 Task: Access the "Licenses & limit" of data.com.
Action: Mouse moved to (1236, 85)
Screenshot: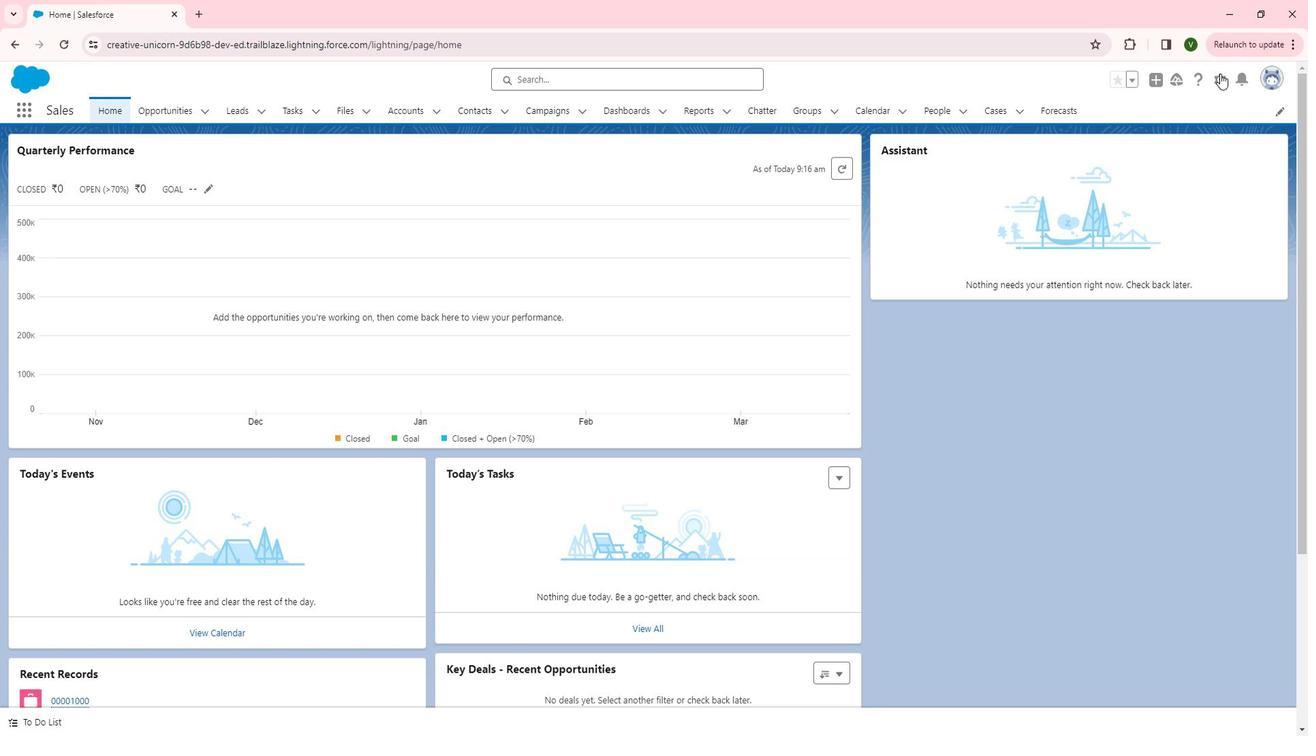 
Action: Mouse pressed left at (1236, 85)
Screenshot: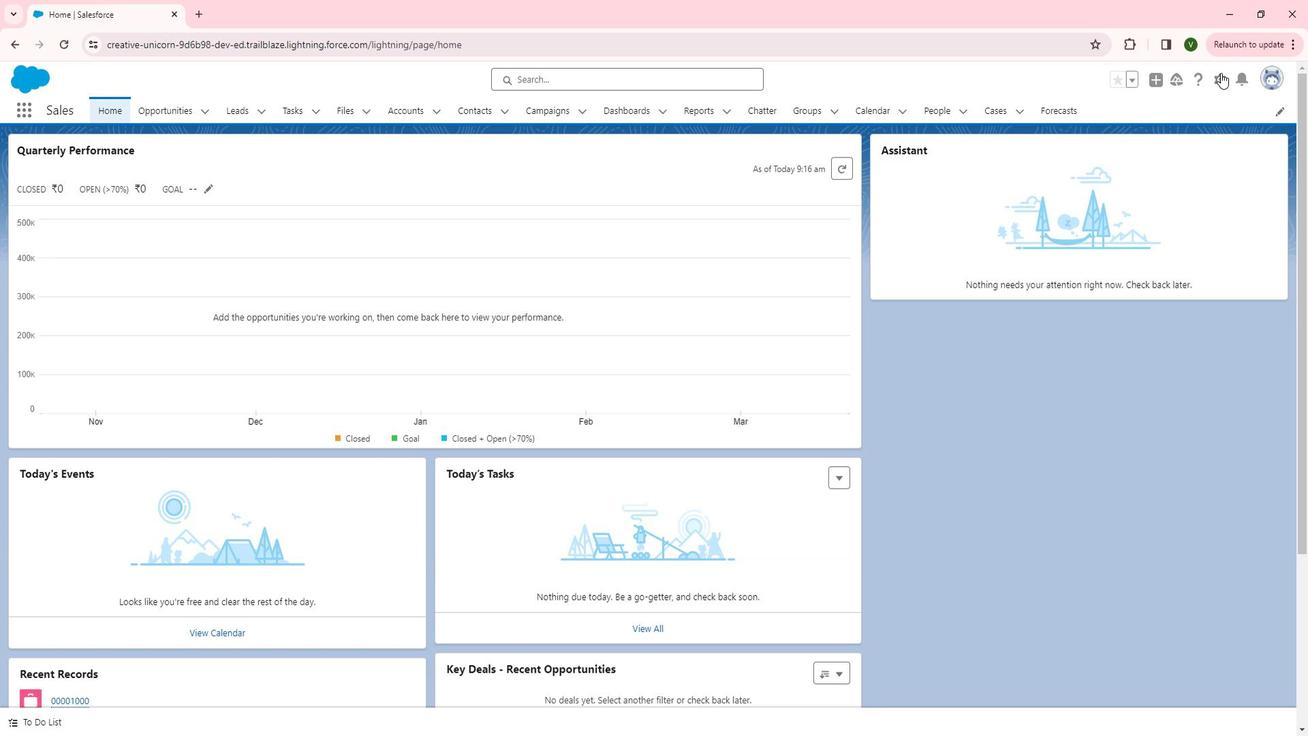 
Action: Mouse moved to (1169, 146)
Screenshot: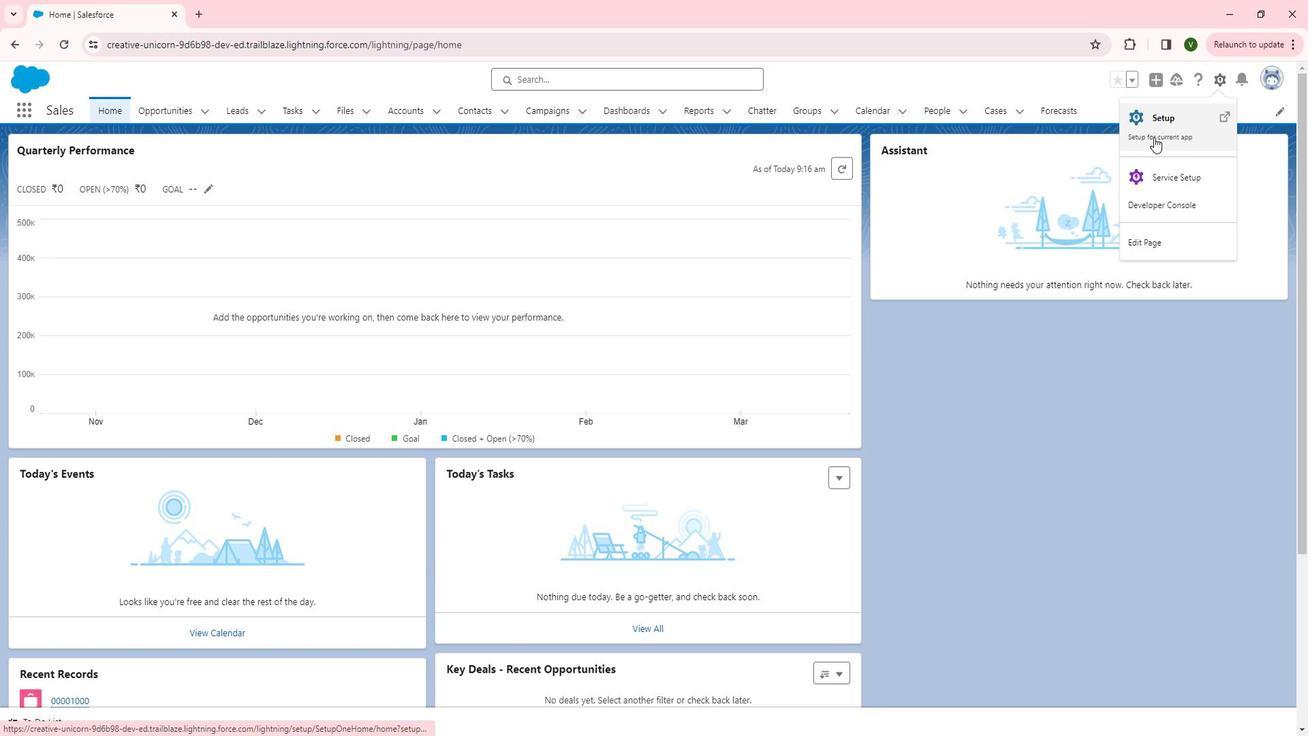 
Action: Mouse pressed left at (1169, 146)
Screenshot: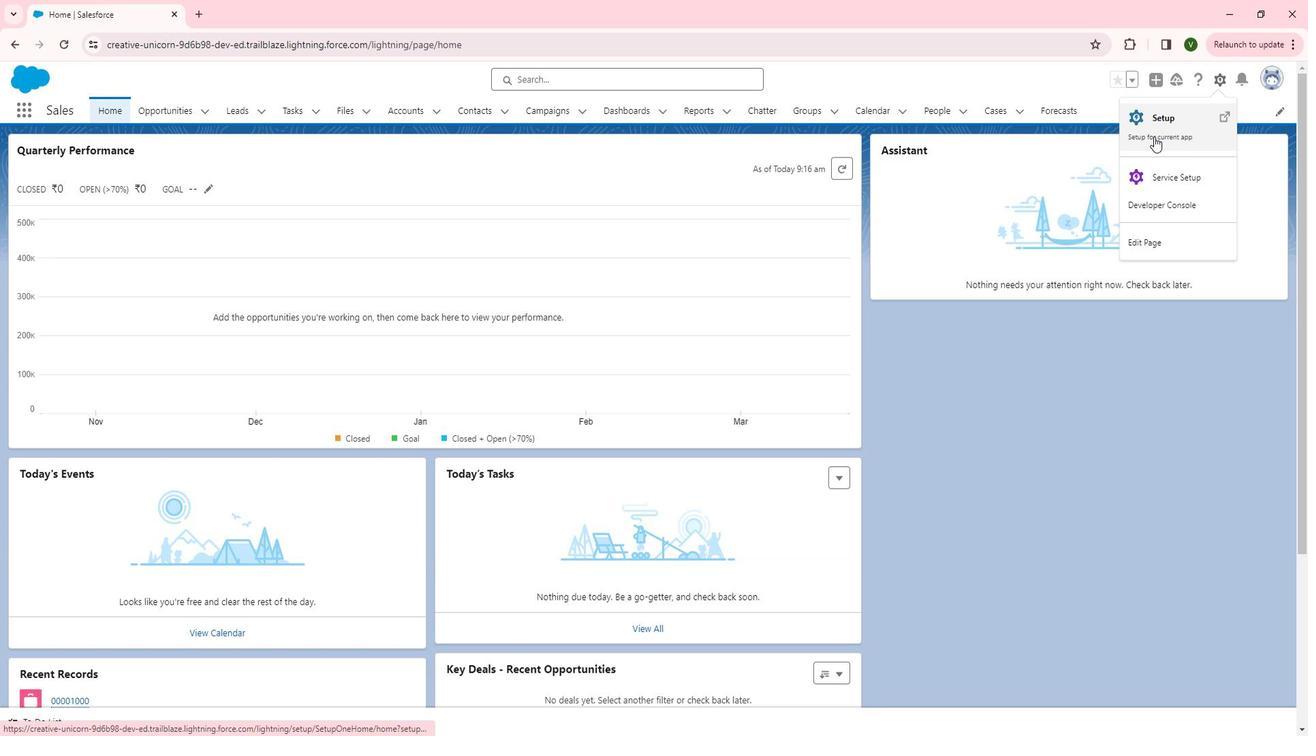 
Action: Mouse moved to (107, 457)
Screenshot: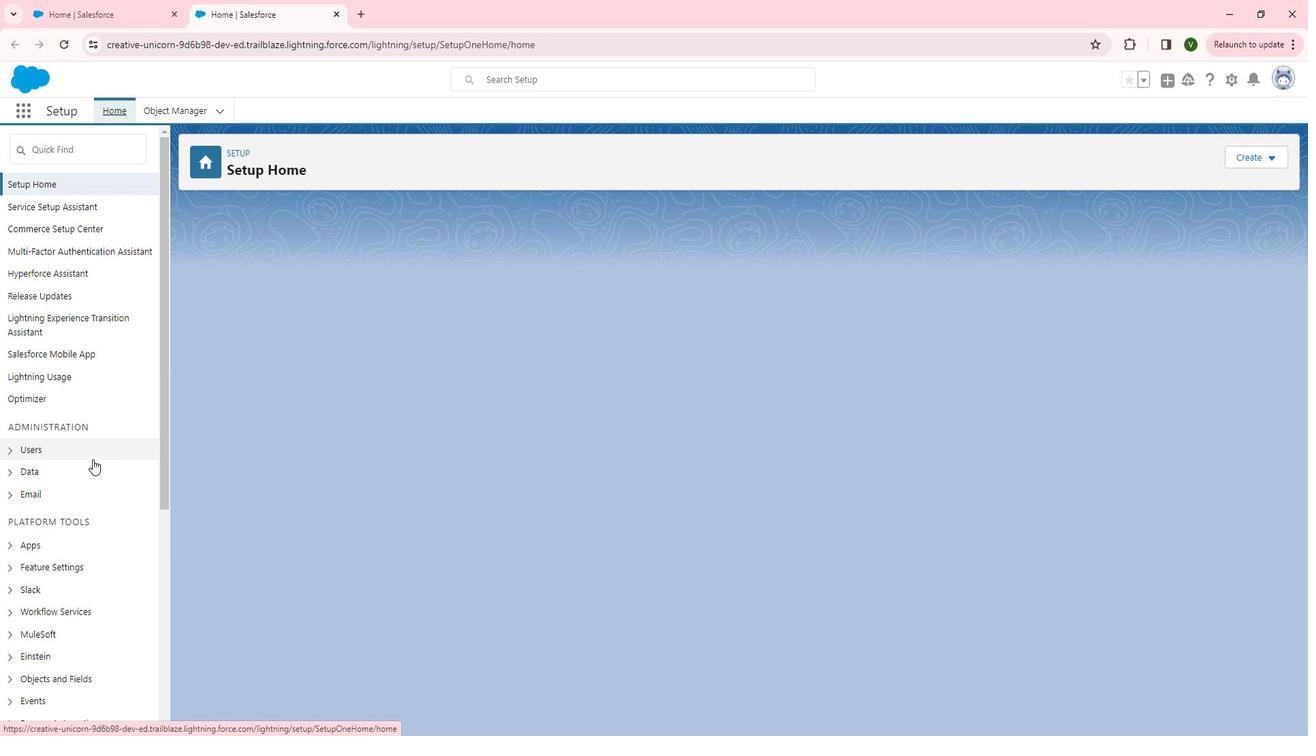 
Action: Mouse scrolled (107, 456) with delta (0, 0)
Screenshot: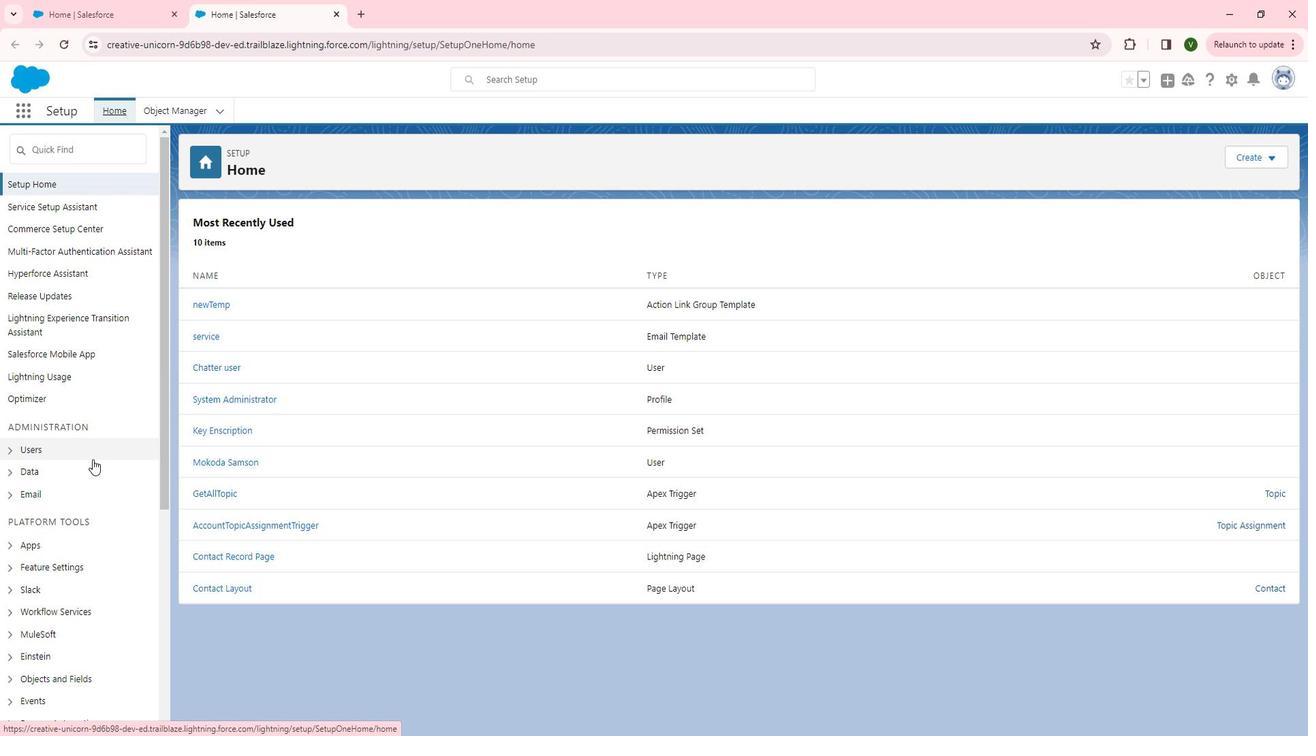 
Action: Mouse scrolled (107, 456) with delta (0, 0)
Screenshot: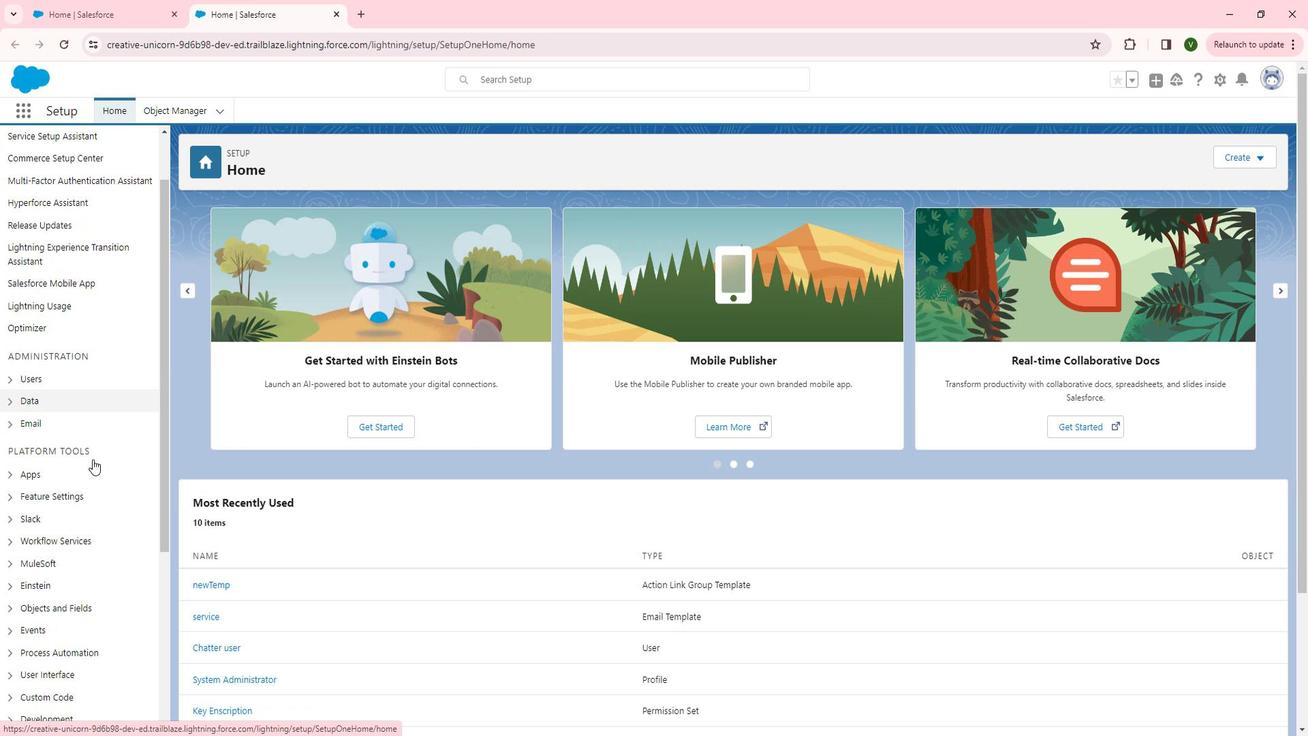 
Action: Mouse moved to (25, 423)
Screenshot: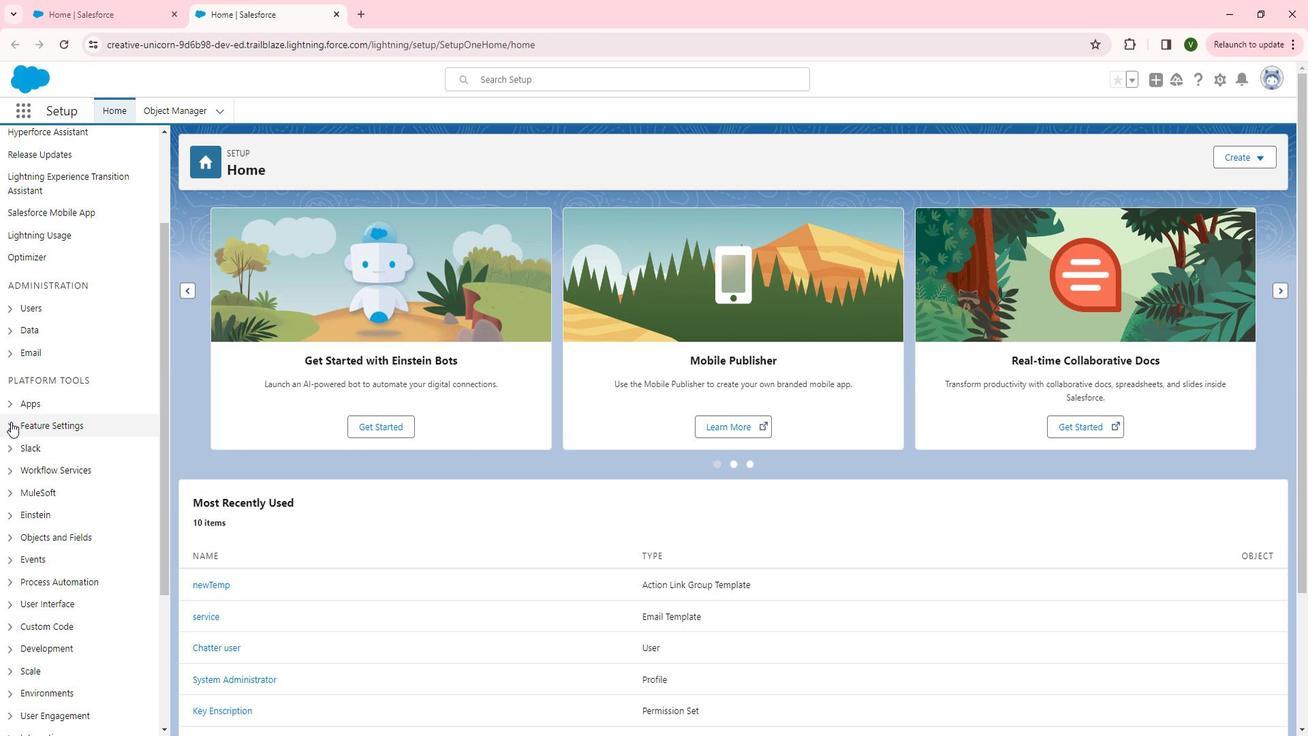 
Action: Mouse pressed left at (25, 423)
Screenshot: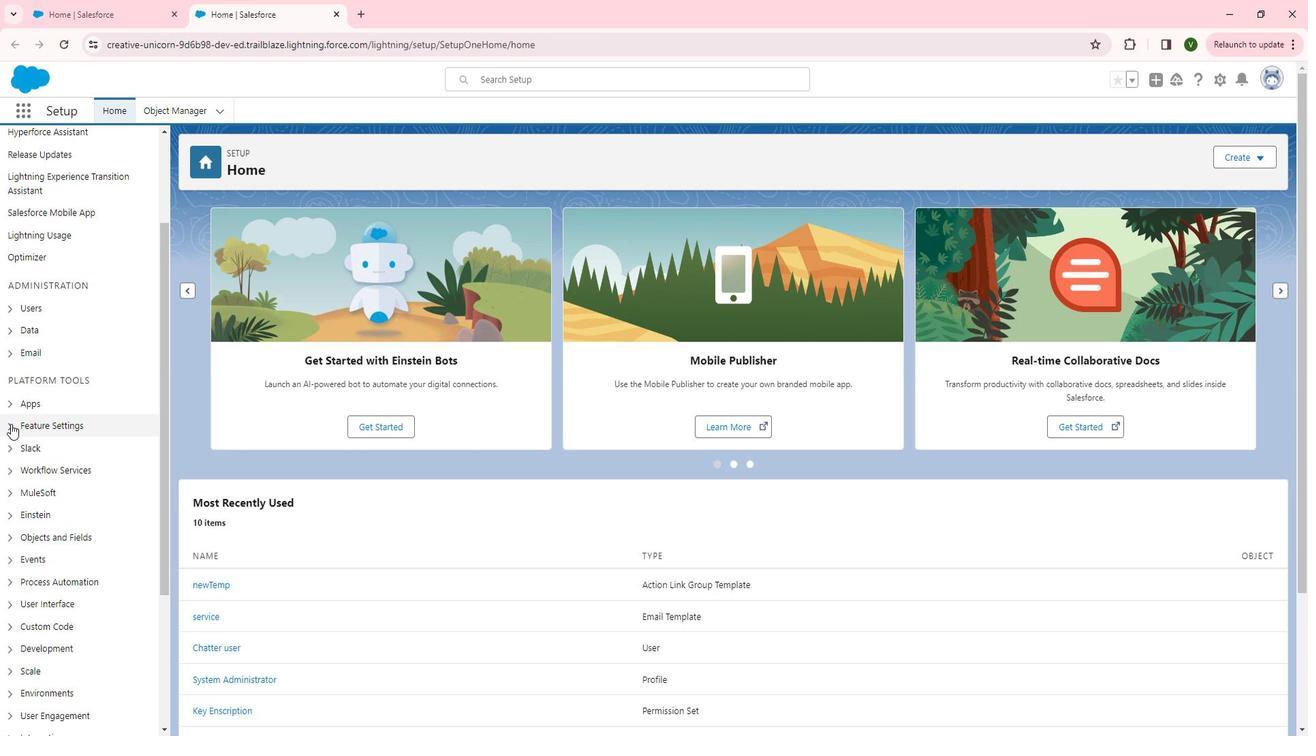 
Action: Mouse moved to (92, 419)
Screenshot: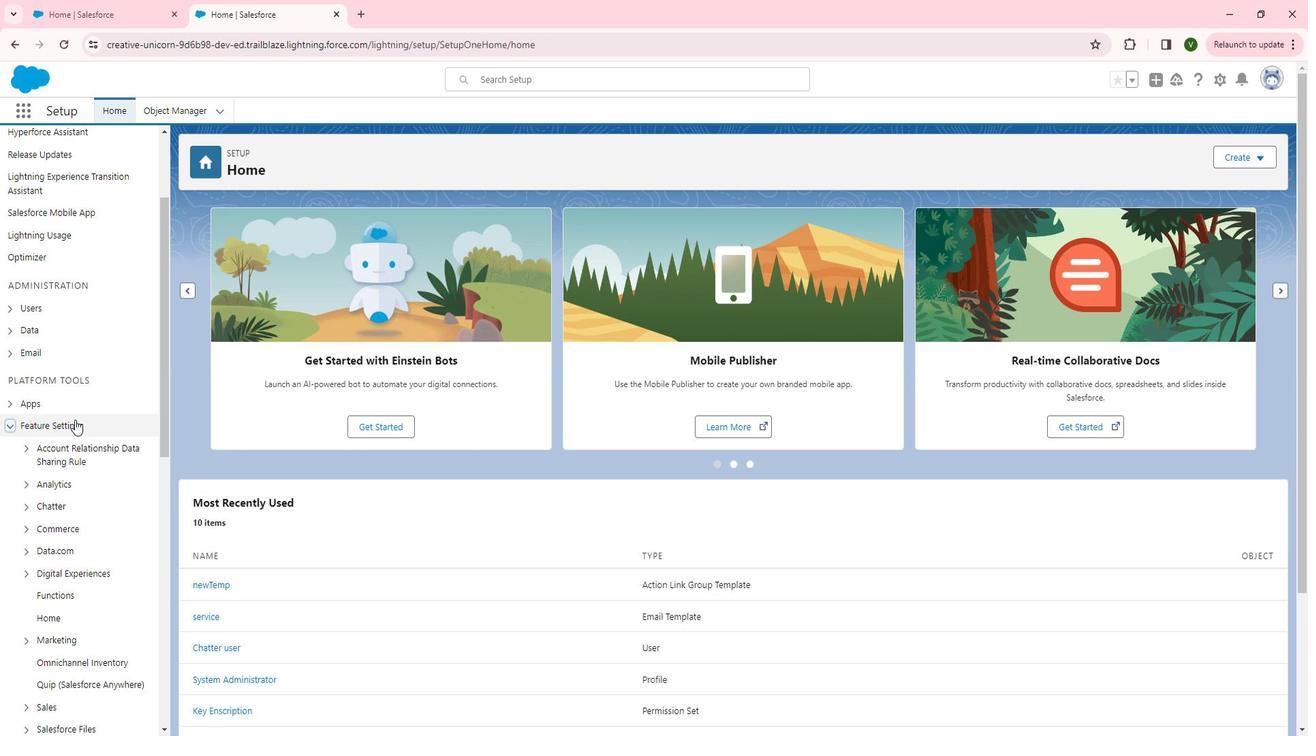 
Action: Mouse scrolled (92, 418) with delta (0, 0)
Screenshot: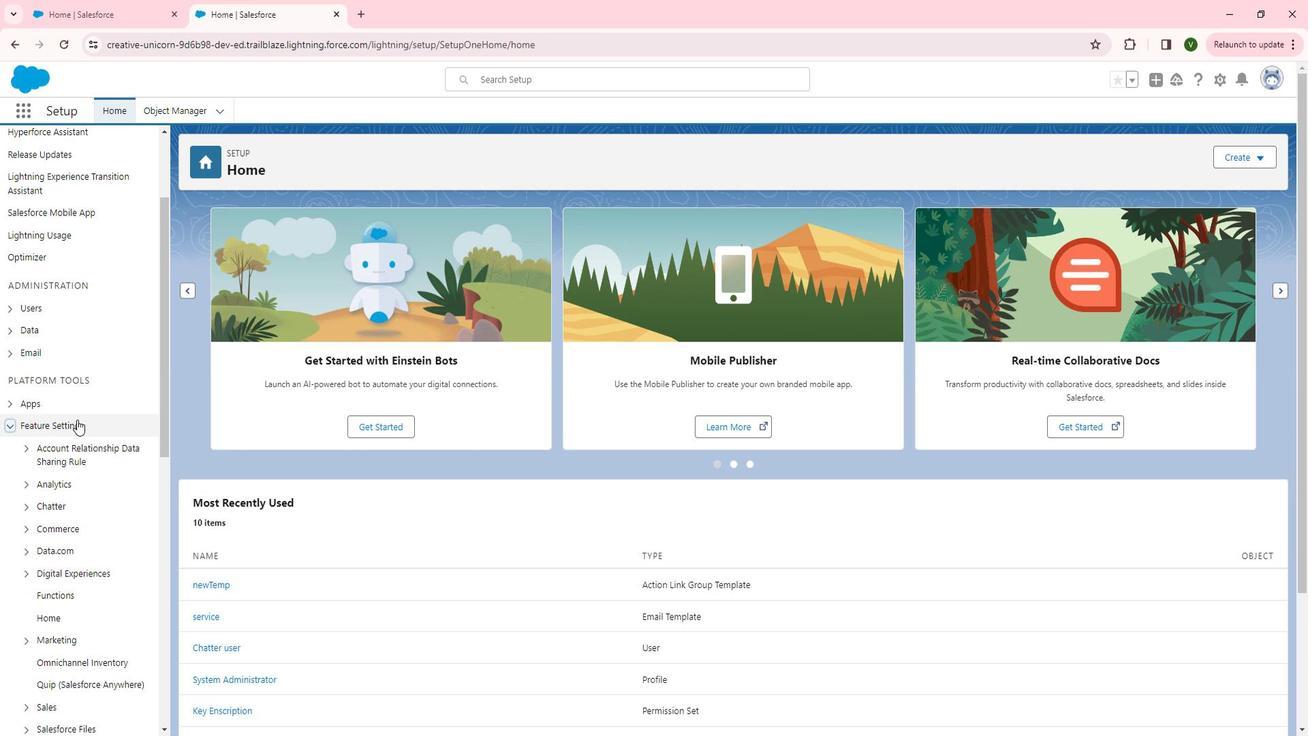 
Action: Mouse scrolled (92, 418) with delta (0, 0)
Screenshot: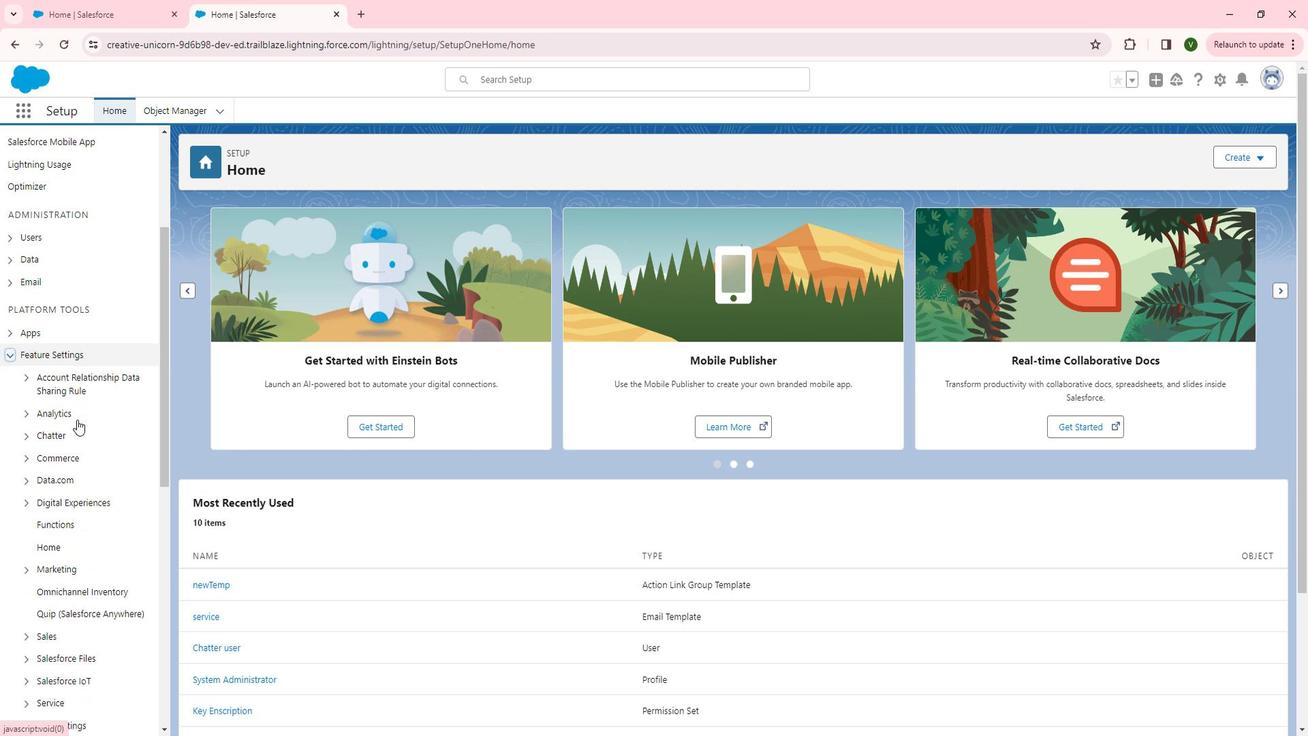 
Action: Mouse moved to (44, 407)
Screenshot: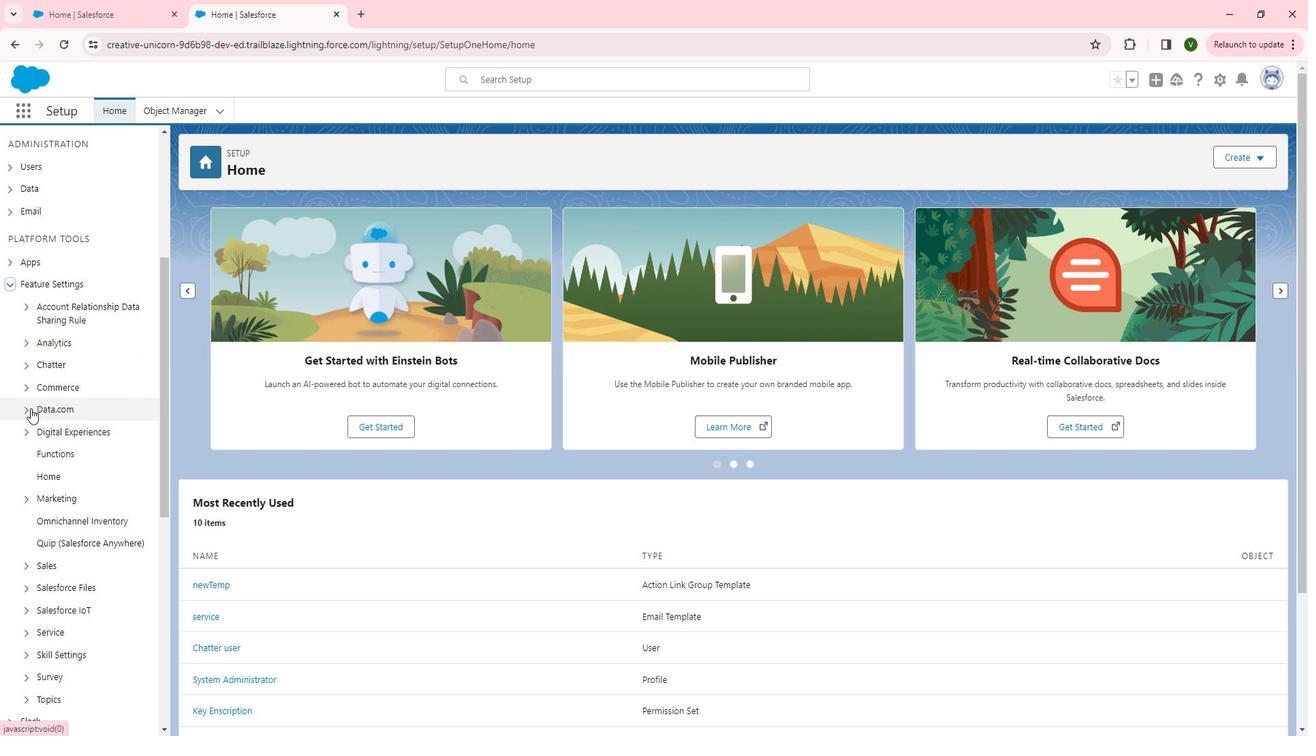 
Action: Mouse pressed left at (44, 407)
Screenshot: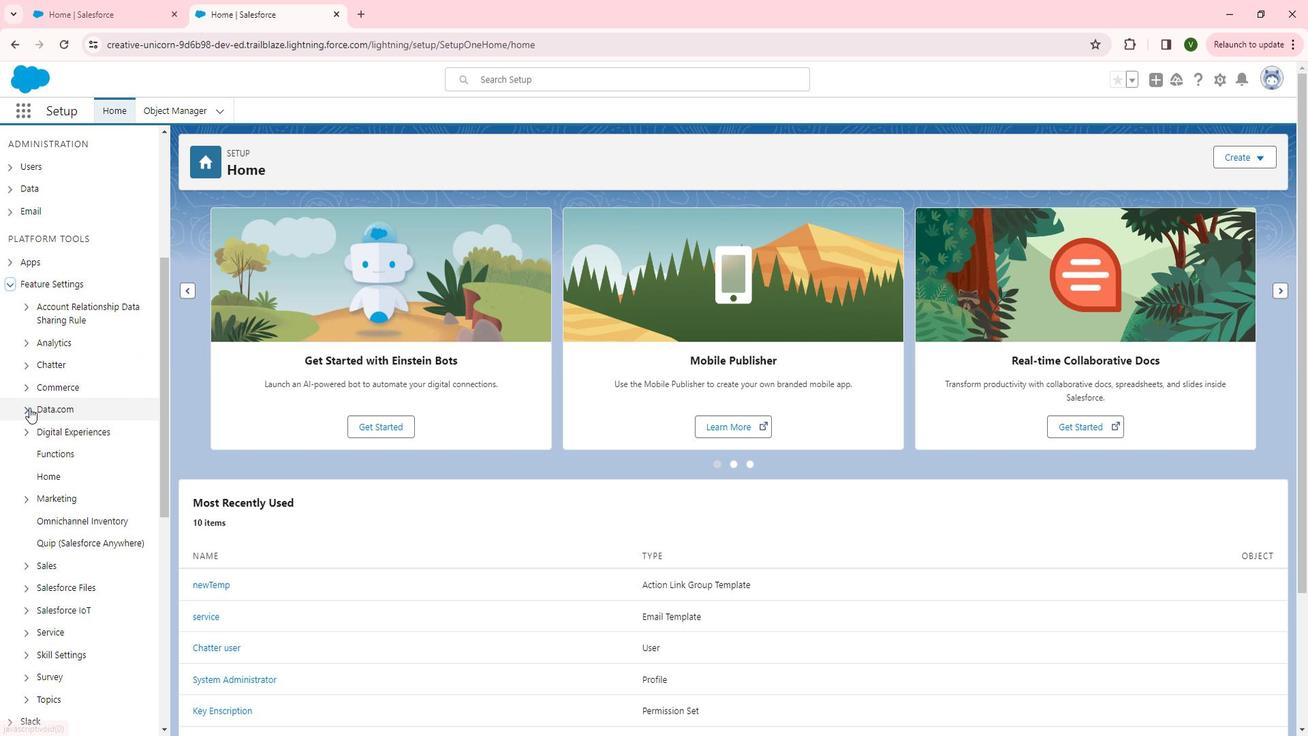
Action: Mouse moved to (101, 449)
Screenshot: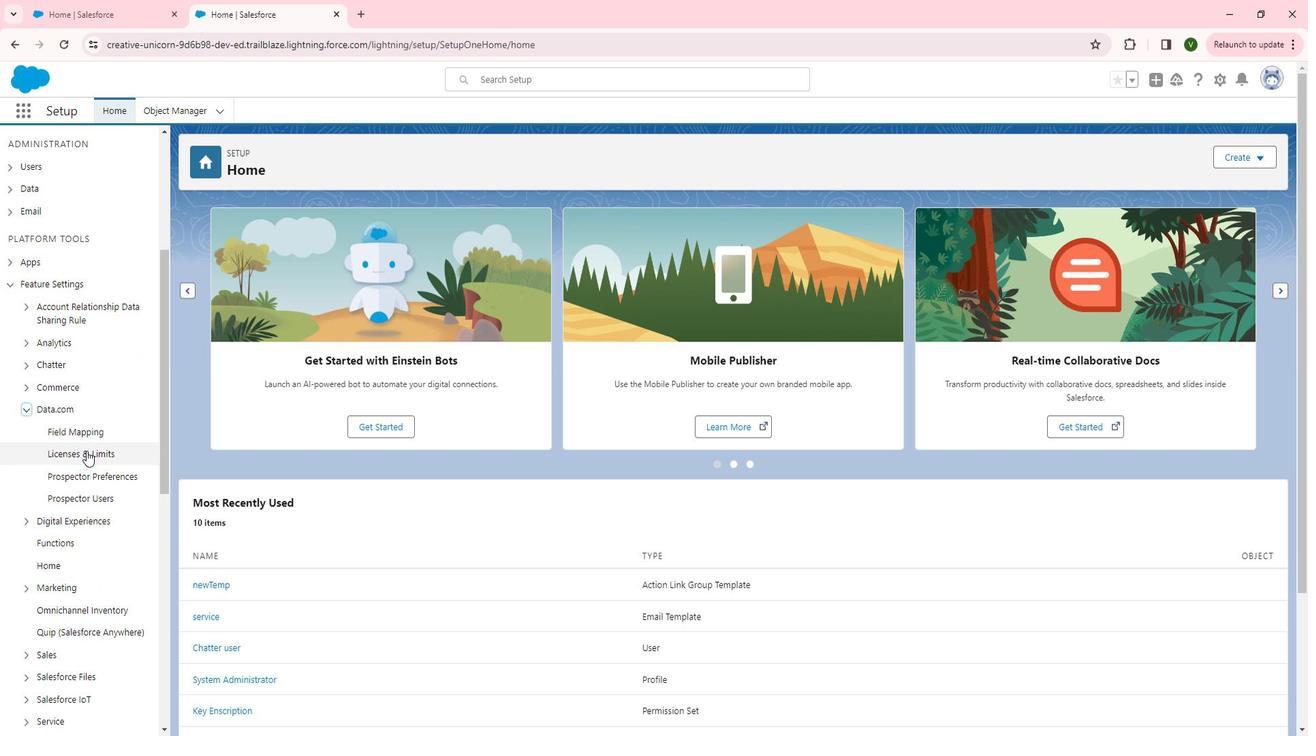 
Action: Mouse pressed left at (101, 449)
Screenshot: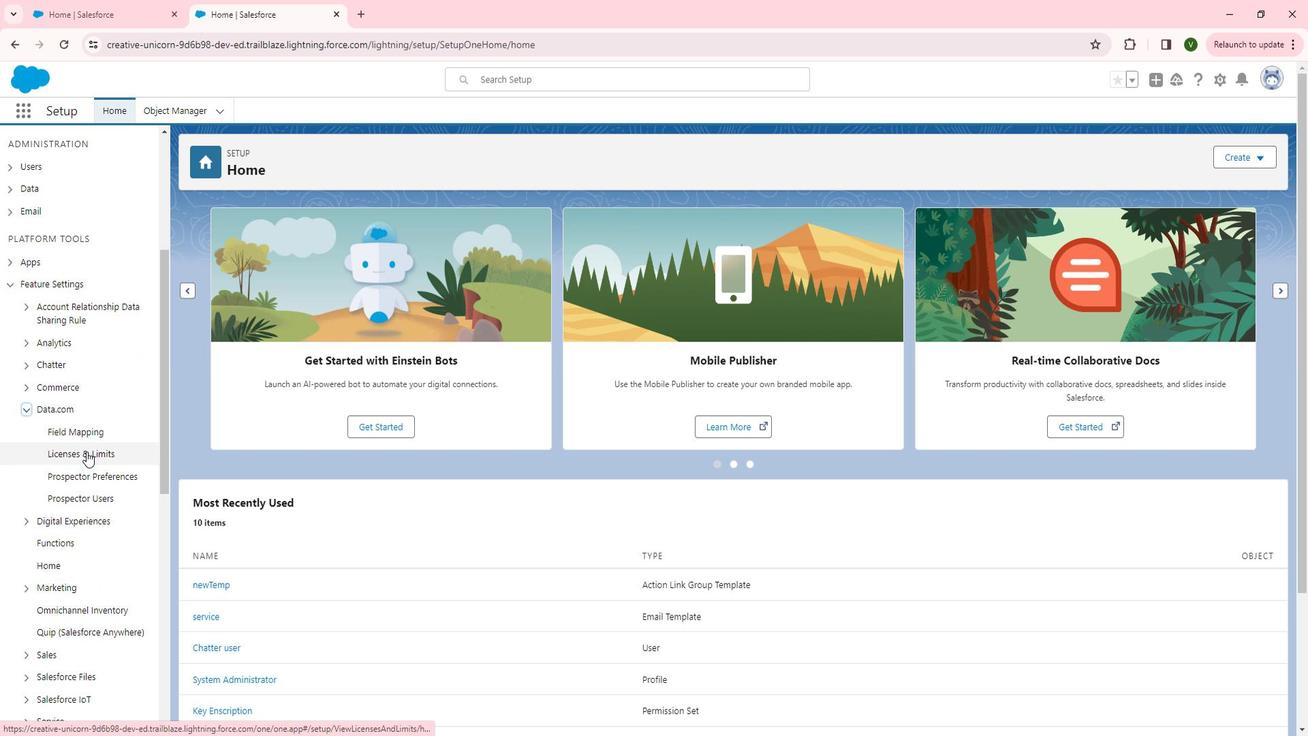 
Action: Mouse moved to (398, 449)
Screenshot: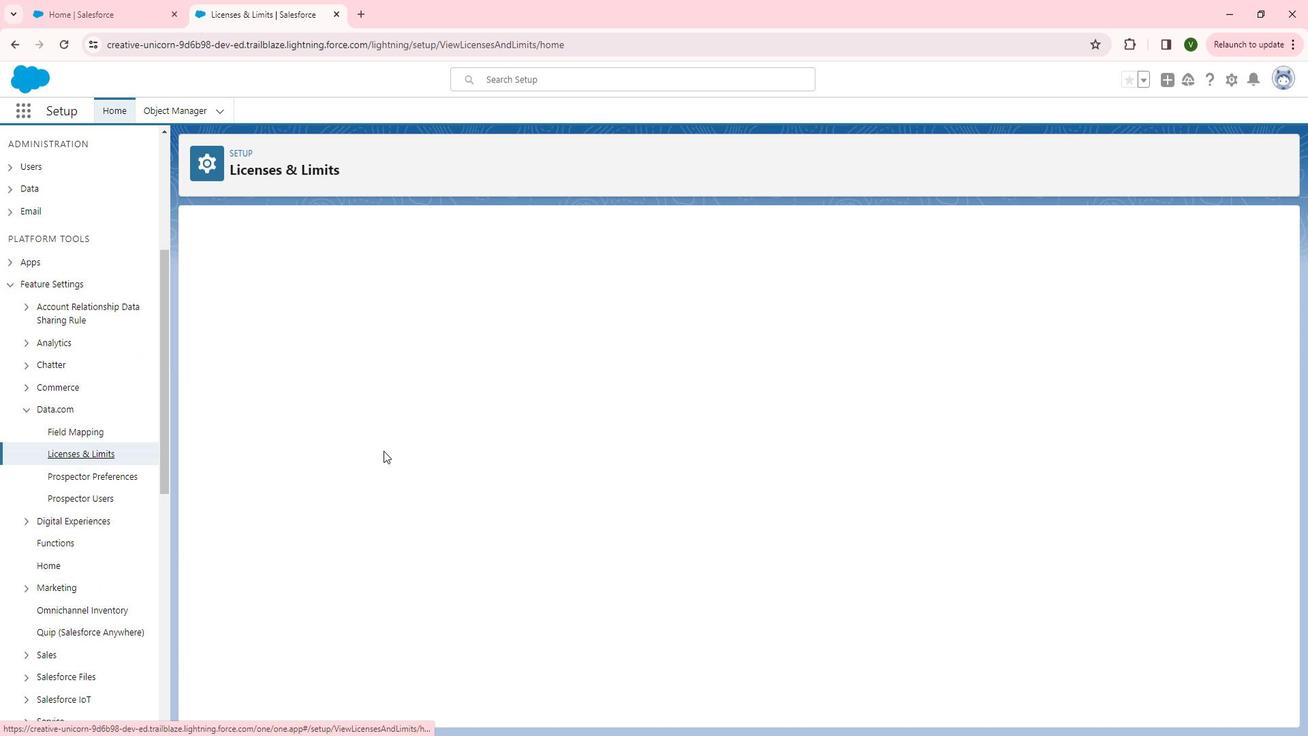 
Action: Mouse scrolled (398, 449) with delta (0, 0)
Screenshot: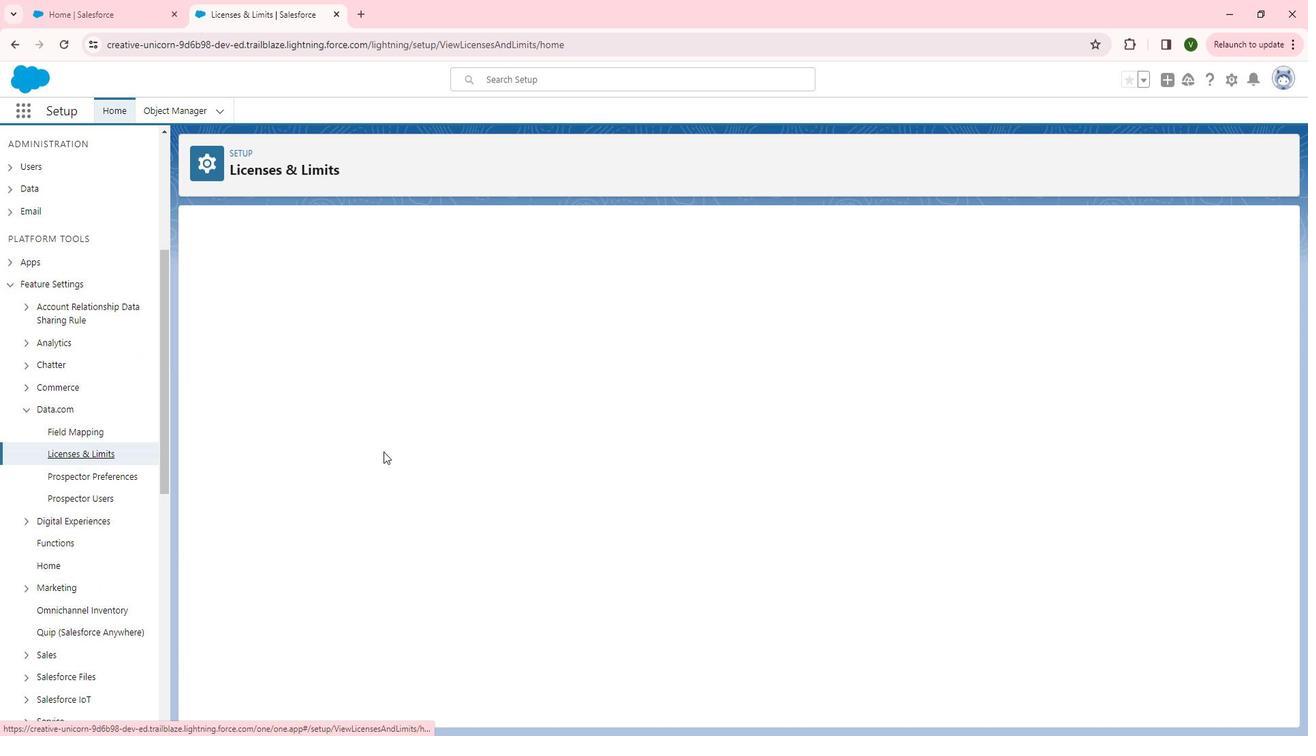 
Action: Mouse moved to (407, 472)
Screenshot: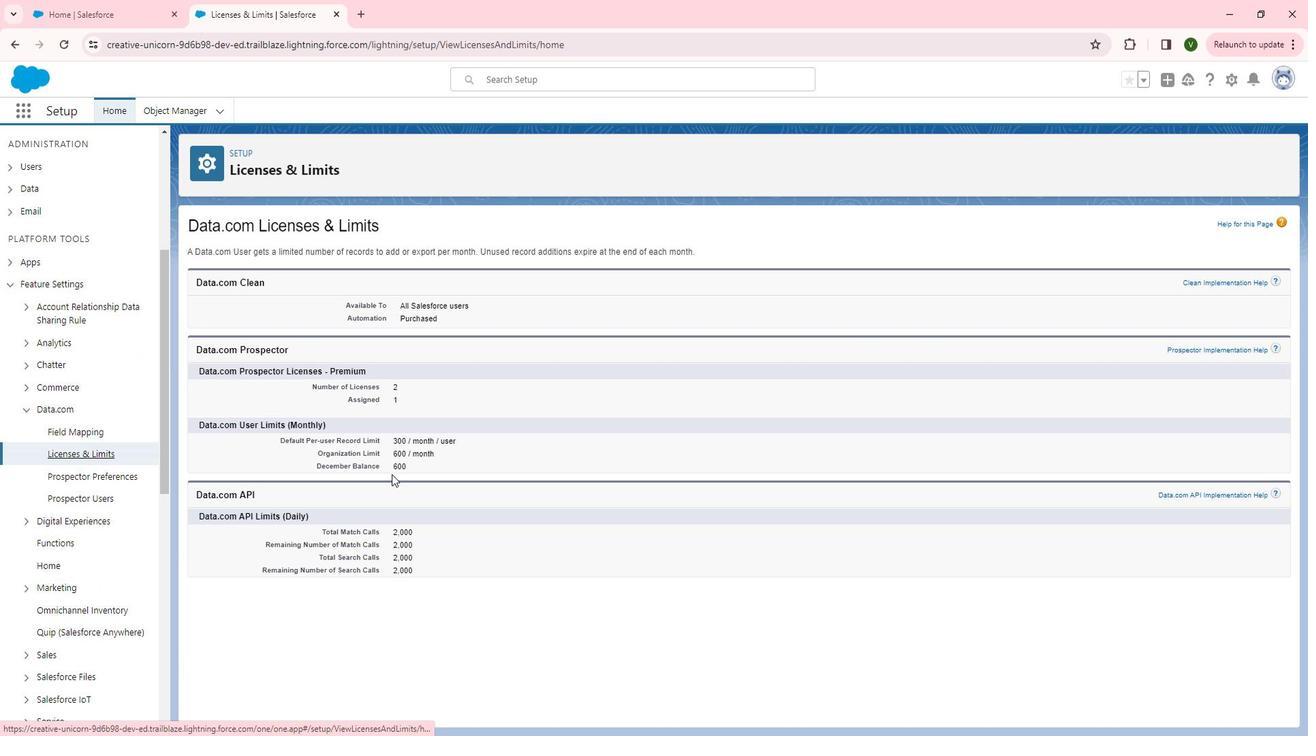 
Action: Mouse scrolled (407, 471) with delta (0, 0)
Screenshot: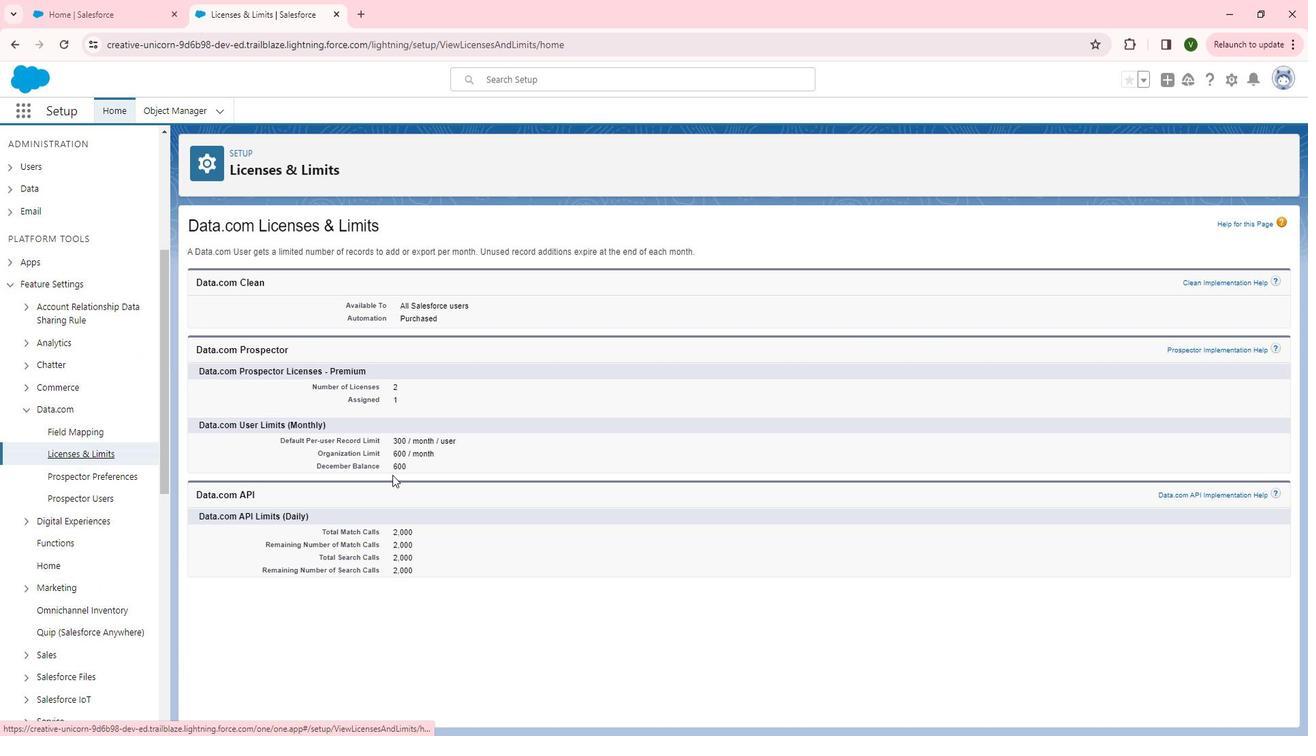 
Action: Mouse moved to (492, 499)
Screenshot: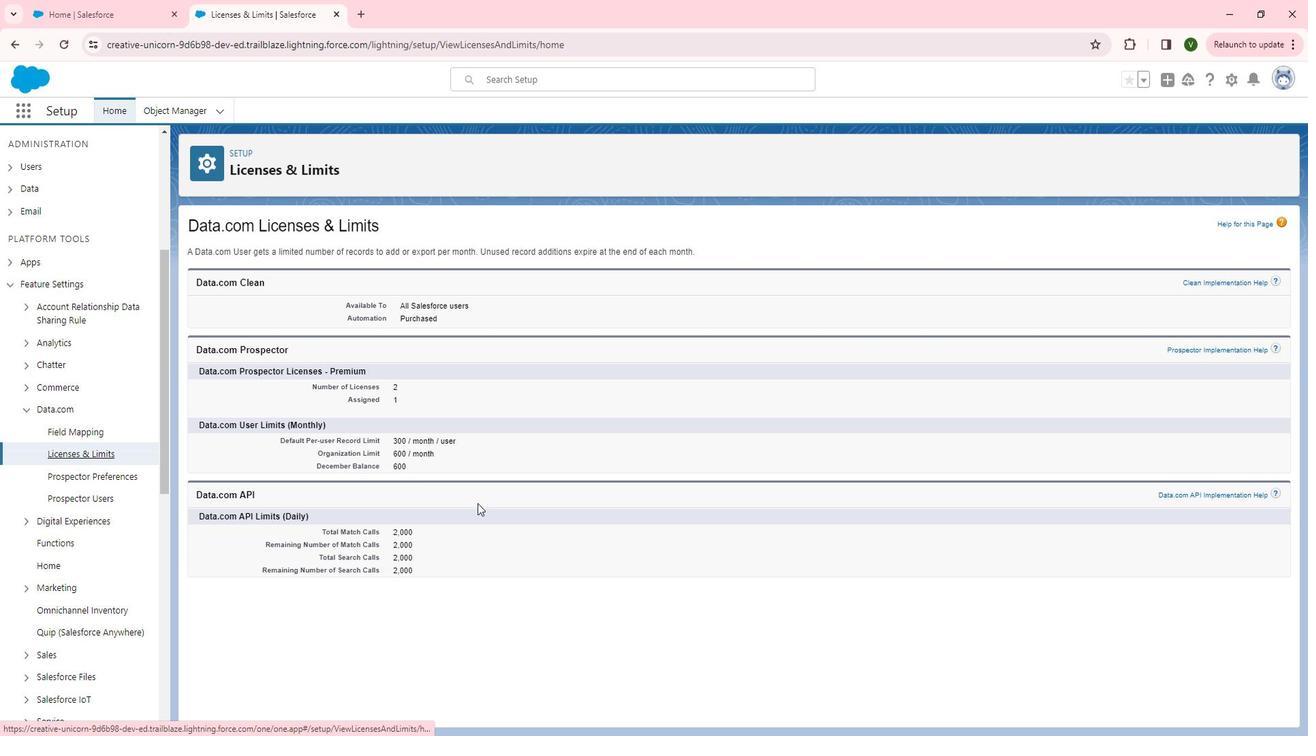 
Action: Mouse pressed left at (492, 499)
Screenshot: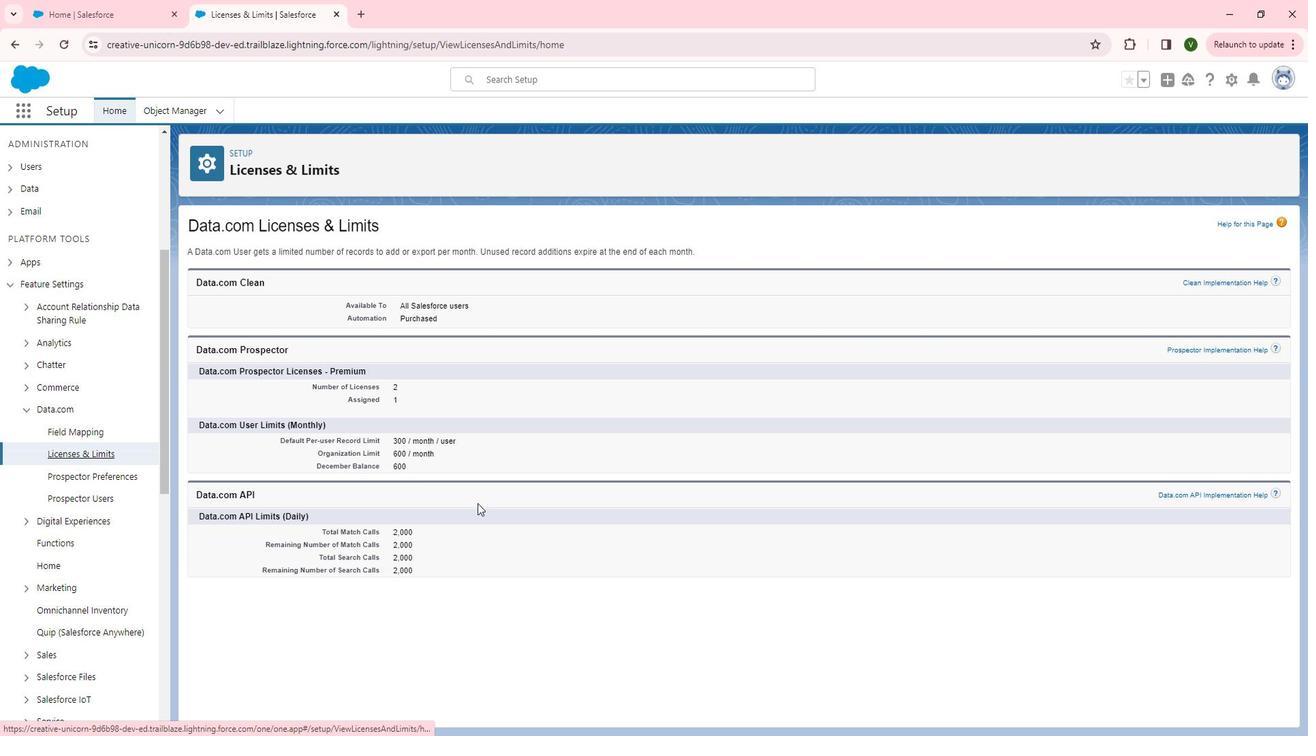
Action: Mouse moved to (493, 500)
Screenshot: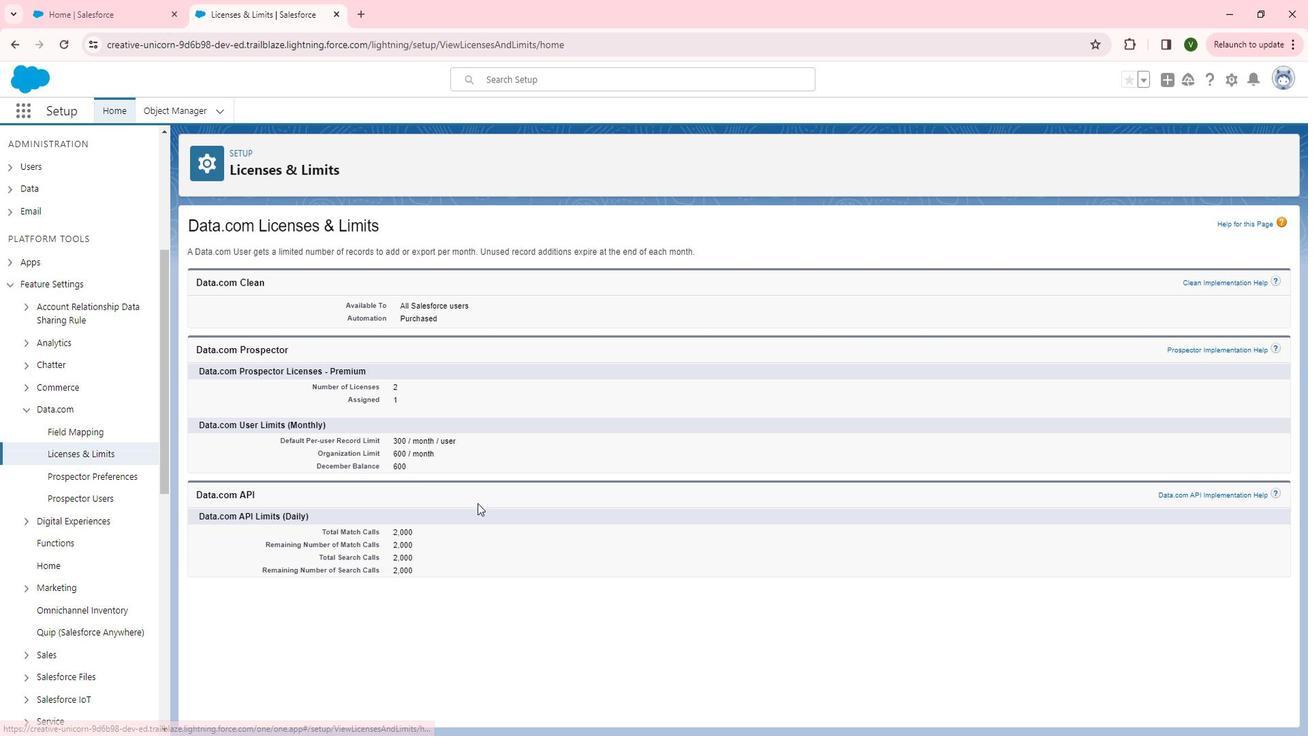 
